 Task: Enable the video filter "Old movie effect video filter" in the video filter module.
Action: Mouse moved to (89, 15)
Screenshot: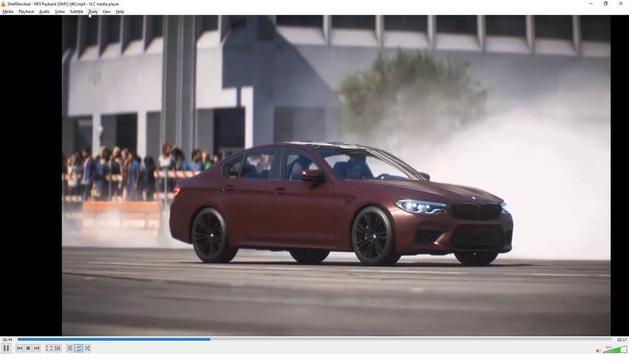 
Action: Mouse pressed left at (89, 15)
Screenshot: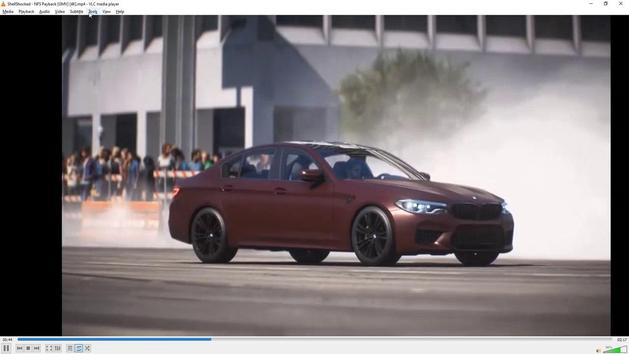 
Action: Mouse moved to (108, 90)
Screenshot: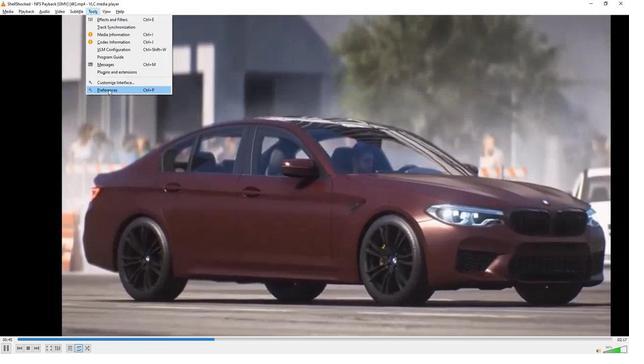 
Action: Mouse pressed left at (108, 90)
Screenshot: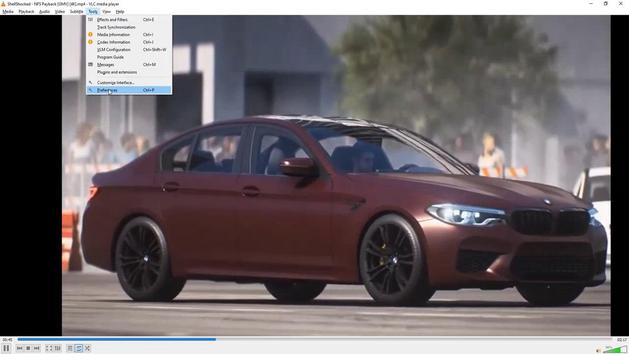 
Action: Mouse moved to (174, 241)
Screenshot: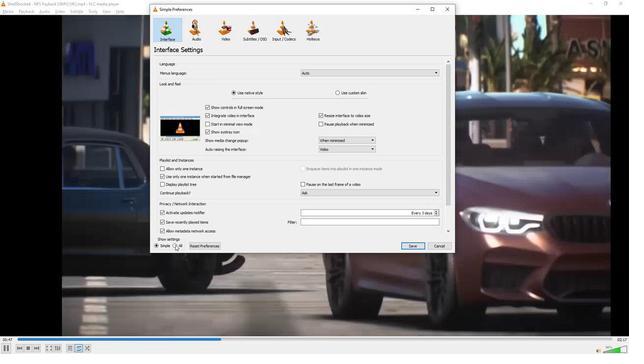 
Action: Mouse pressed left at (174, 241)
Screenshot: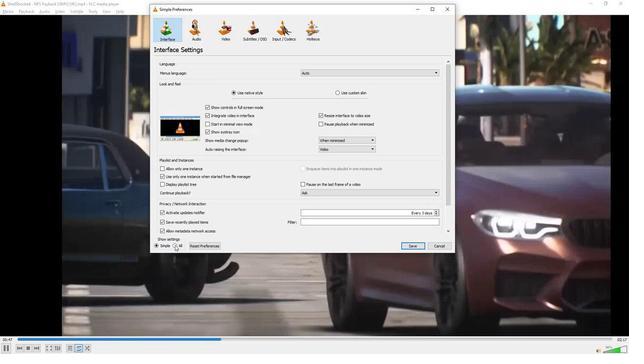 
Action: Mouse moved to (193, 186)
Screenshot: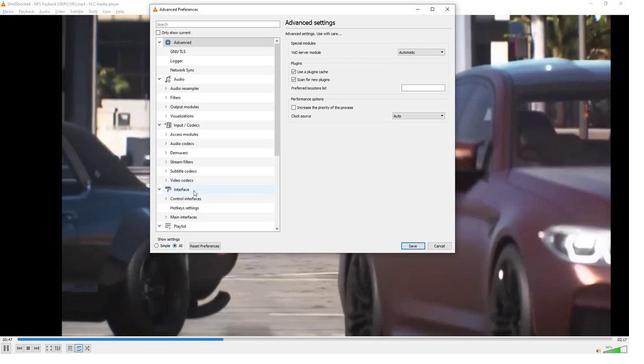 
Action: Mouse scrolled (193, 185) with delta (0, 0)
Screenshot: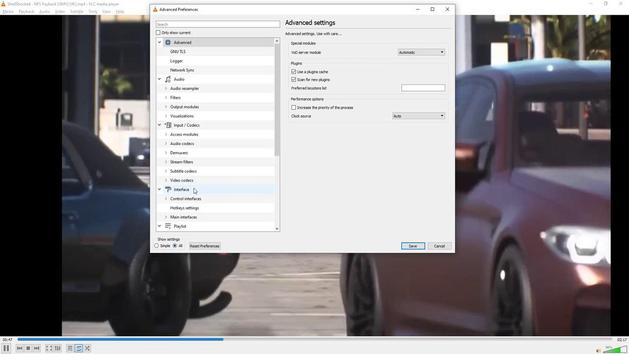 
Action: Mouse scrolled (193, 185) with delta (0, 0)
Screenshot: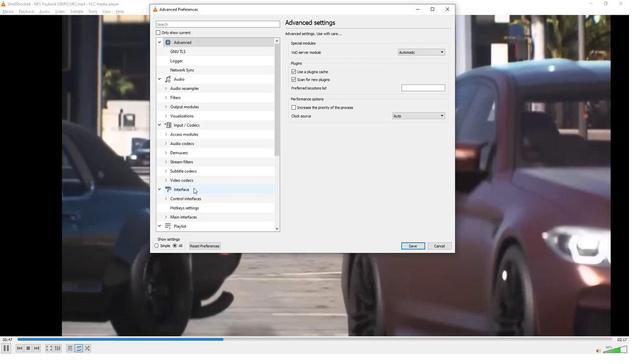 
Action: Mouse moved to (193, 186)
Screenshot: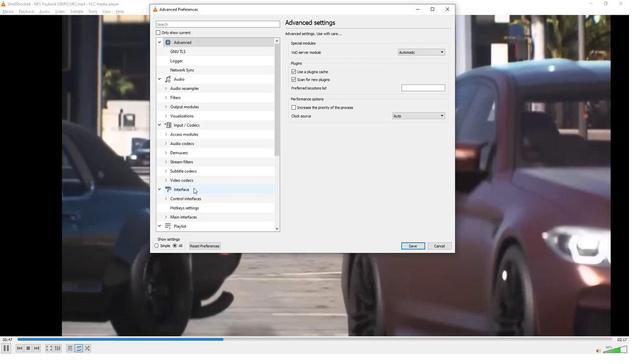 
Action: Mouse scrolled (193, 185) with delta (0, 0)
Screenshot: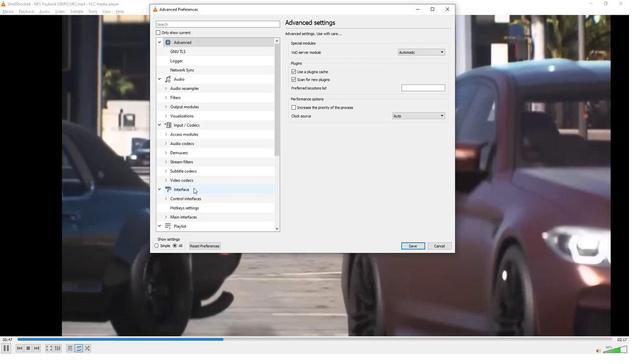 
Action: Mouse scrolled (193, 185) with delta (0, 0)
Screenshot: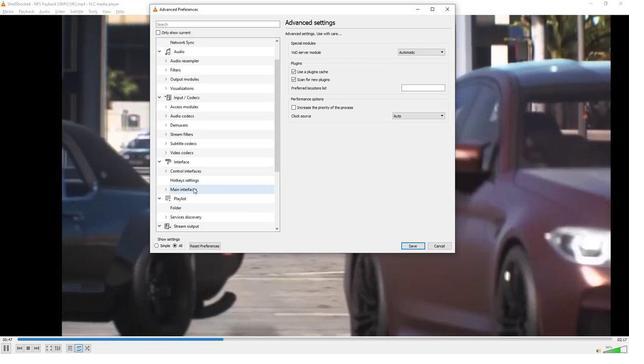 
Action: Mouse moved to (193, 186)
Screenshot: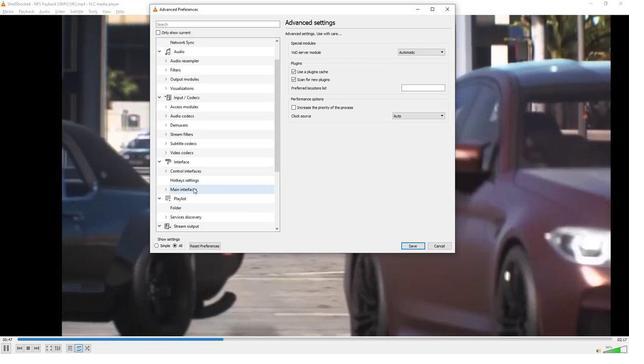 
Action: Mouse scrolled (193, 185) with delta (0, 0)
Screenshot: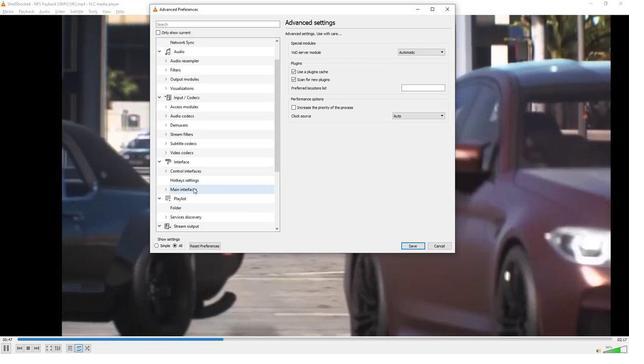 
Action: Mouse scrolled (193, 185) with delta (0, 0)
Screenshot: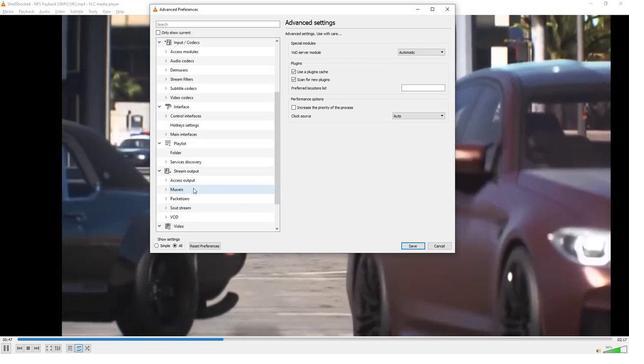 
Action: Mouse scrolled (193, 185) with delta (0, 0)
Screenshot: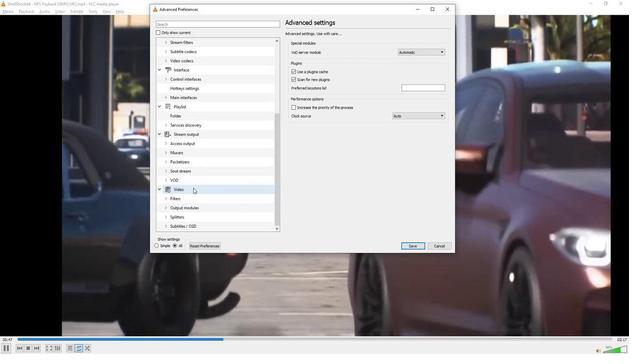 
Action: Mouse moved to (177, 199)
Screenshot: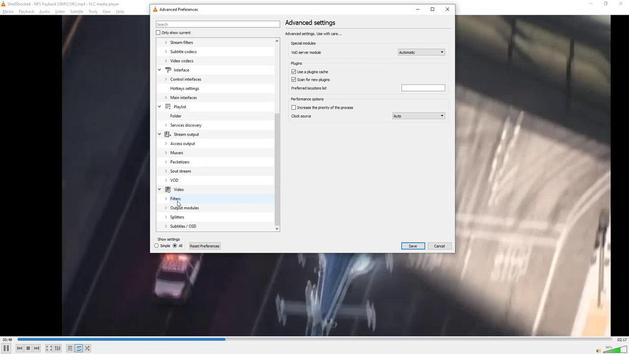 
Action: Mouse pressed left at (177, 199)
Screenshot: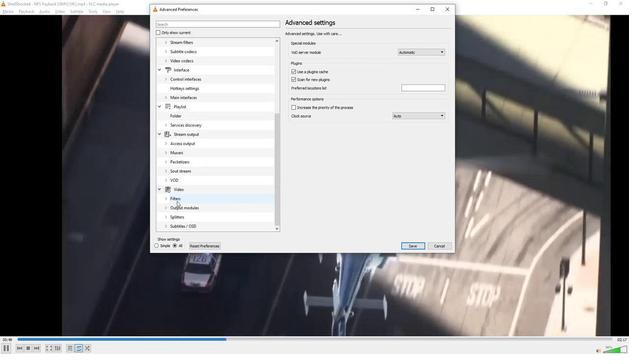 
Action: Mouse moved to (293, 99)
Screenshot: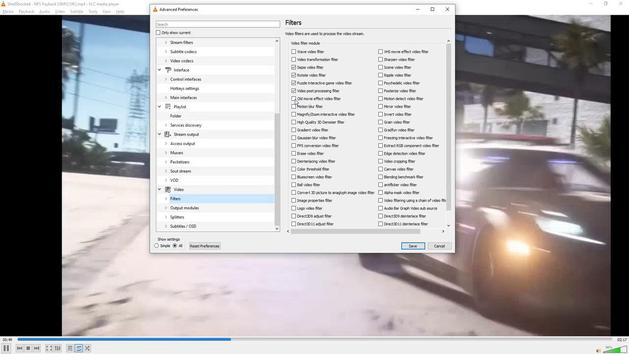 
Action: Mouse pressed left at (293, 99)
Screenshot: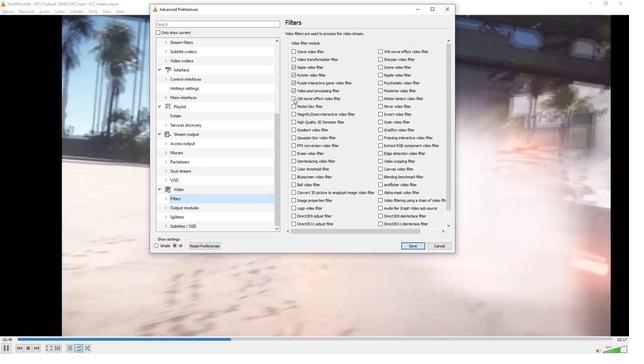 
Action: Mouse moved to (282, 109)
Screenshot: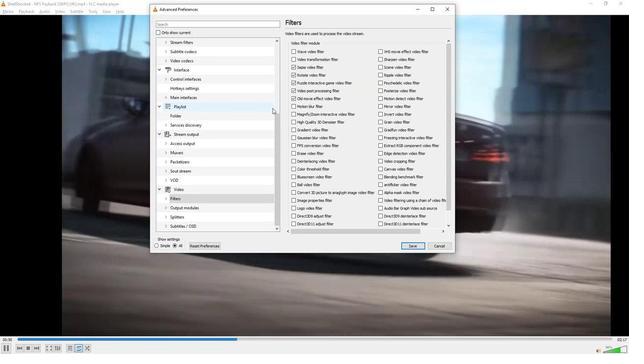 
